 Task: Create a due date automation trigger when advanced on, 2 working days after a card is due add fields without custom field "Resume" set to a number greater than 1 and greater than 10 at 11:00 AM.
Action: Mouse moved to (775, 103)
Screenshot: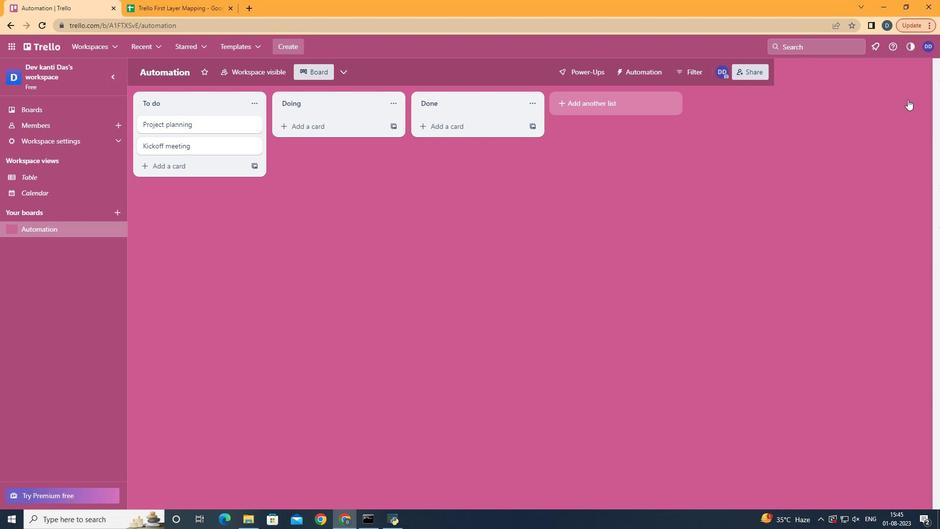 
Action: Mouse pressed left at (775, 103)
Screenshot: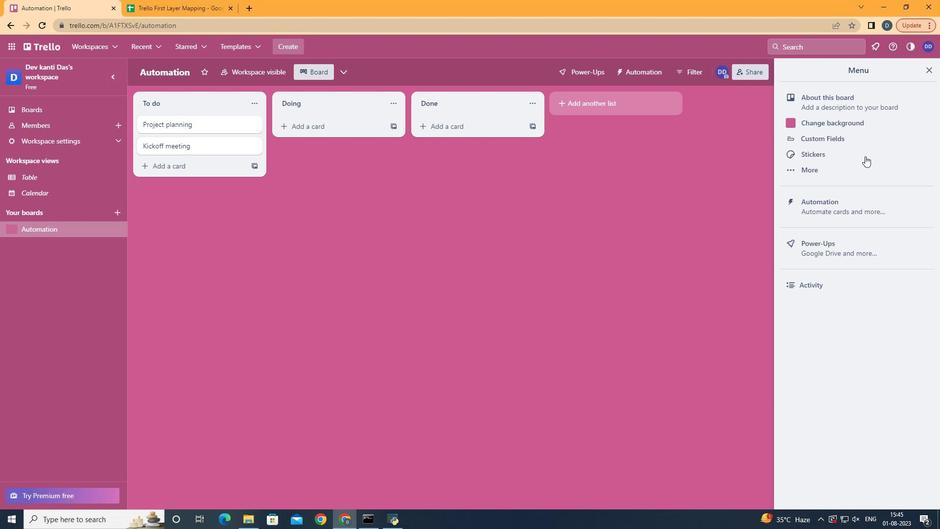 
Action: Mouse moved to (727, 210)
Screenshot: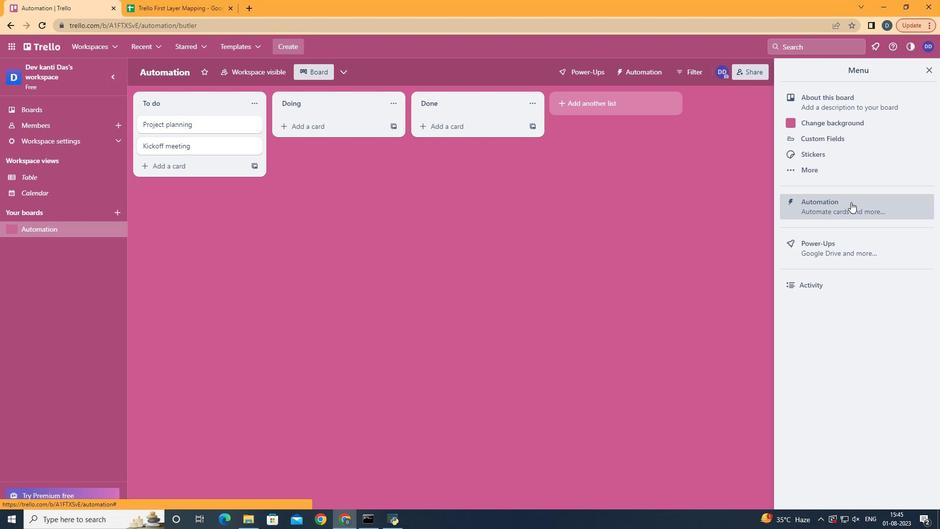 
Action: Mouse pressed left at (727, 210)
Screenshot: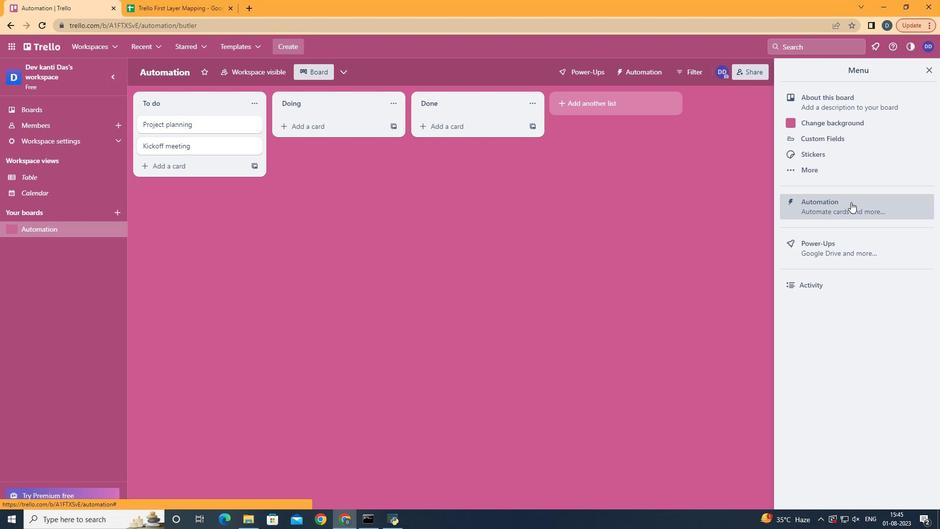 
Action: Mouse moved to (314, 204)
Screenshot: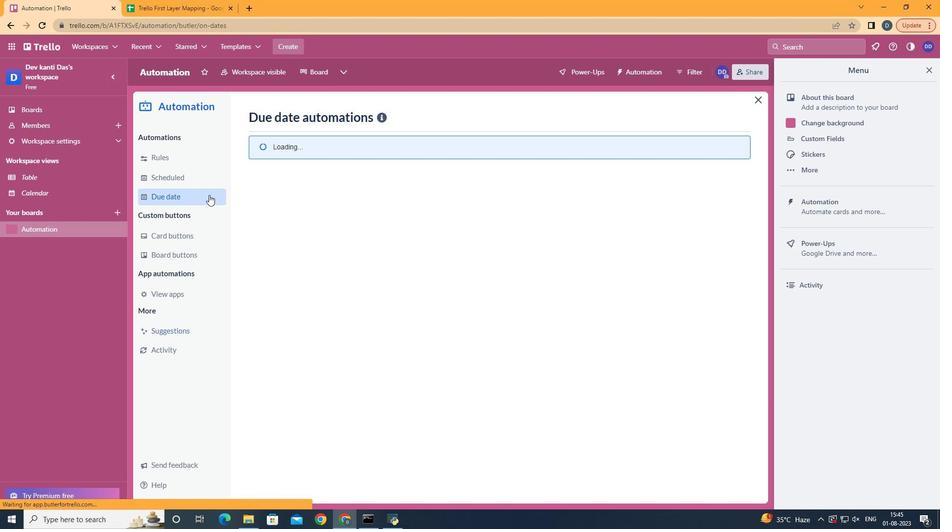 
Action: Mouse pressed left at (314, 204)
Screenshot: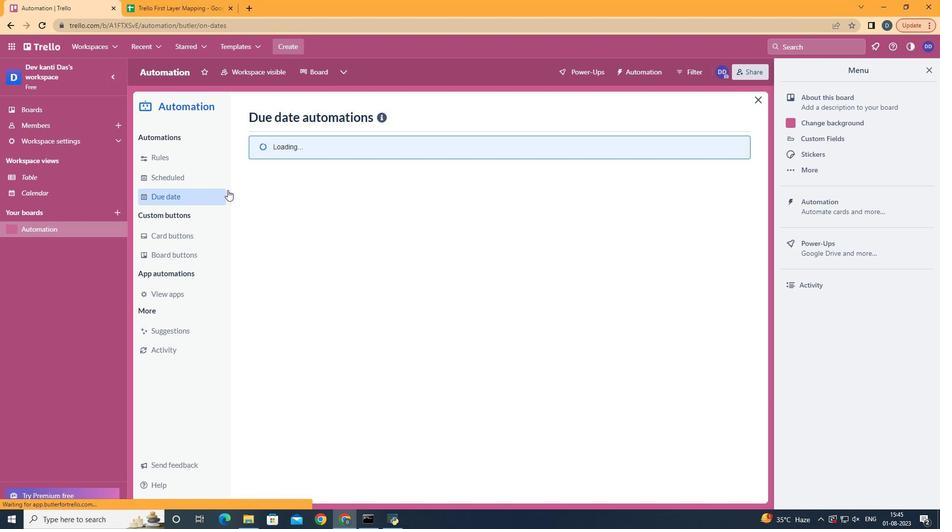 
Action: Mouse moved to (632, 138)
Screenshot: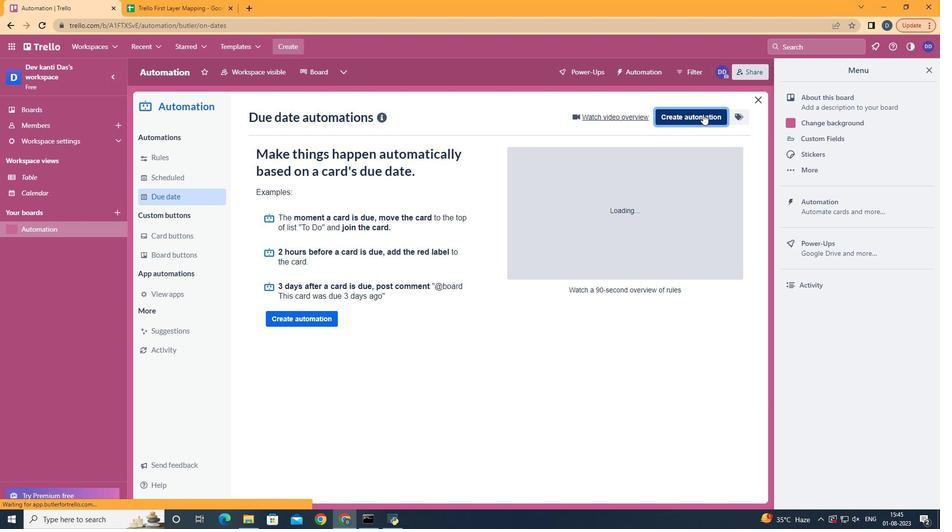 
Action: Mouse pressed left at (632, 138)
Screenshot: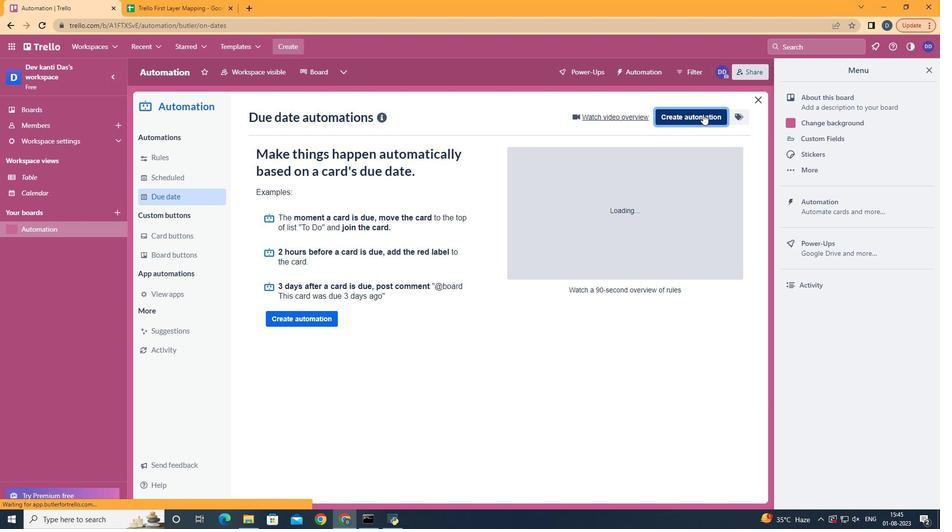 
Action: Mouse moved to (523, 216)
Screenshot: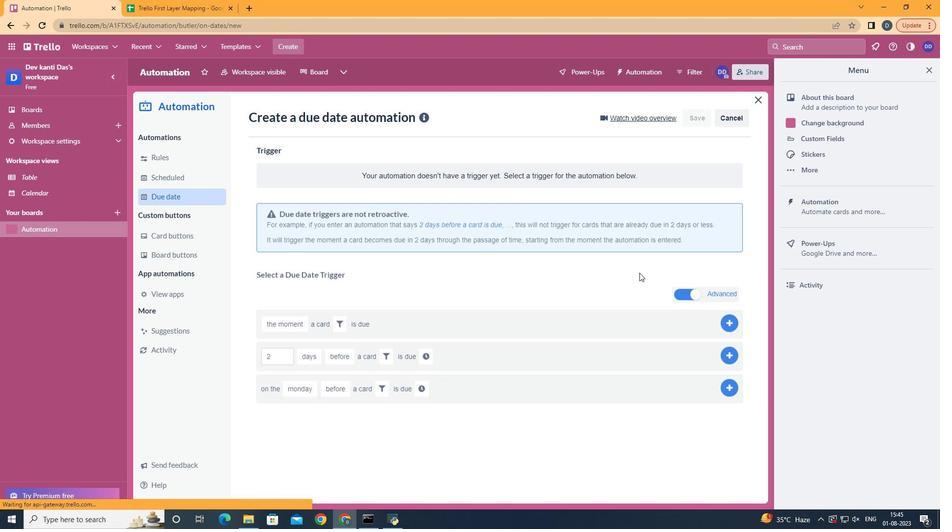 
Action: Mouse pressed left at (523, 216)
Screenshot: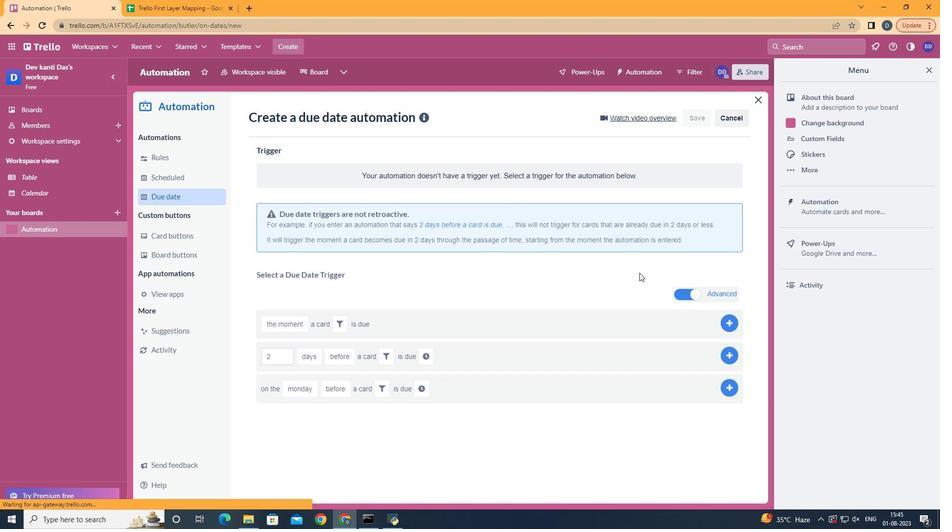
Action: Mouse moved to (387, 369)
Screenshot: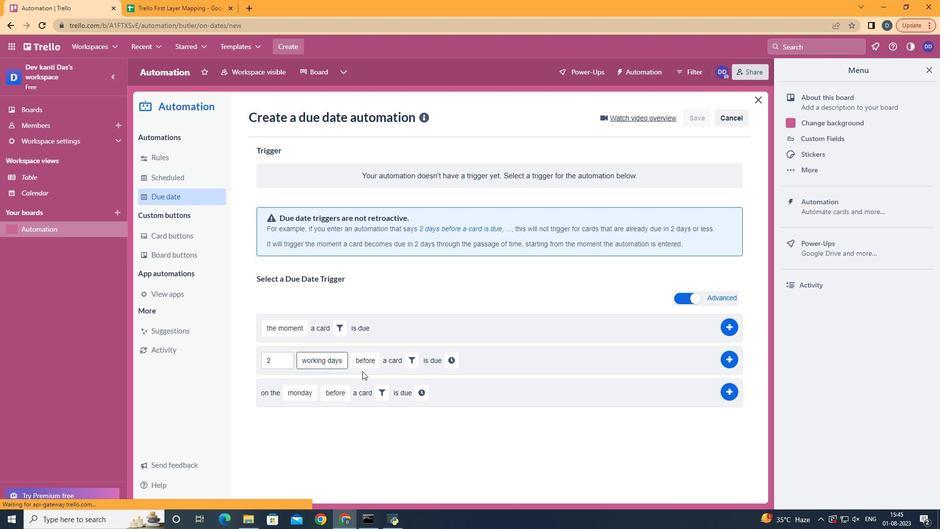 
Action: Mouse pressed left at (387, 369)
Screenshot: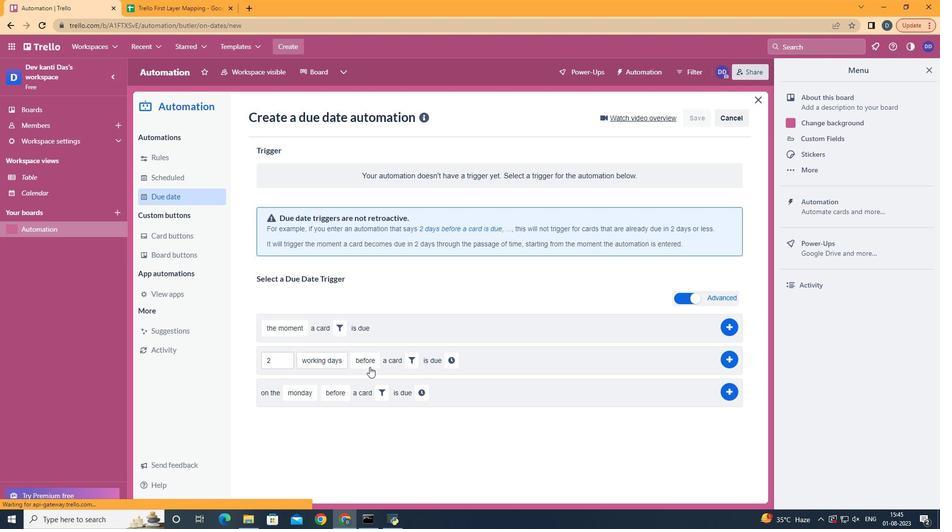 
Action: Mouse moved to (414, 371)
Screenshot: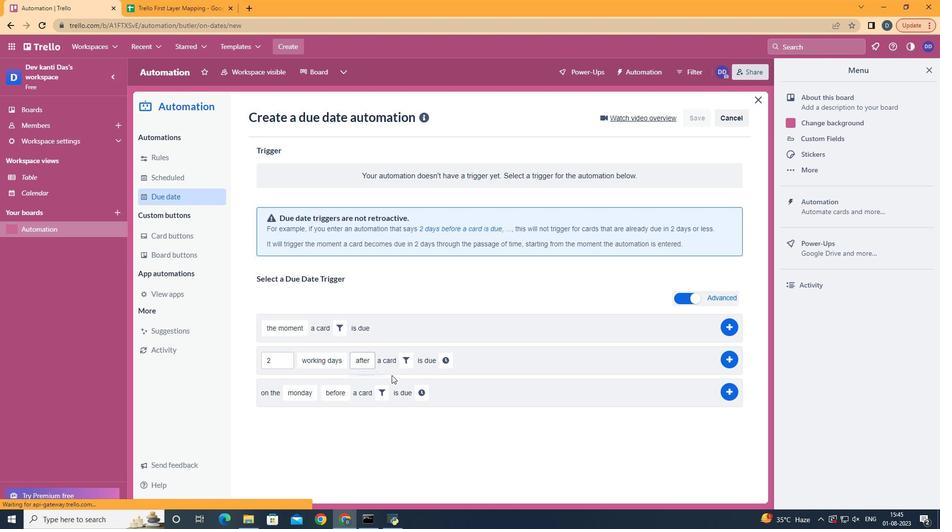 
Action: Mouse pressed left at (414, 371)
Screenshot: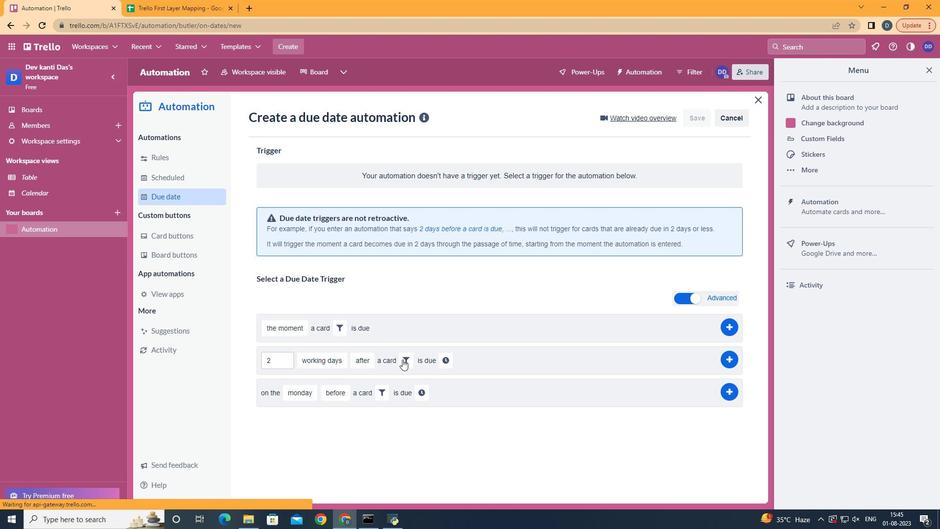 
Action: Mouse moved to (439, 337)
Screenshot: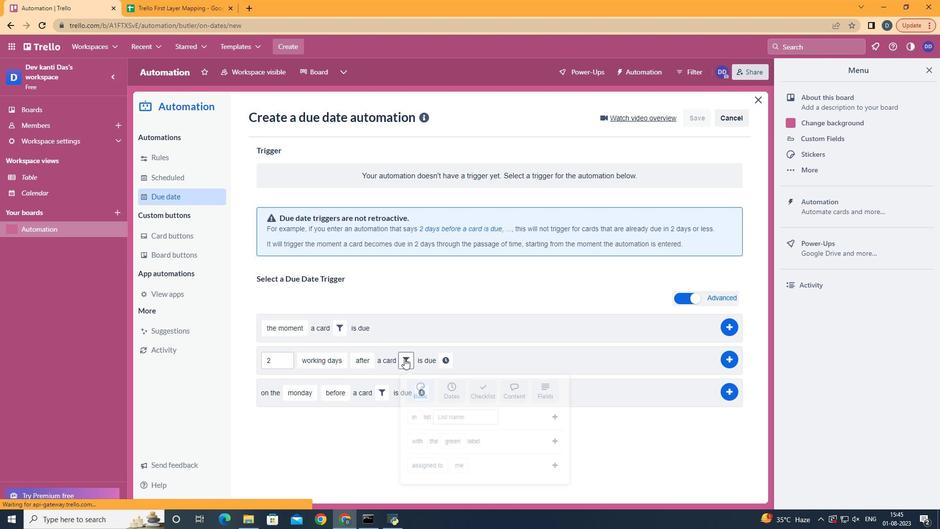 
Action: Mouse pressed left at (439, 337)
Screenshot: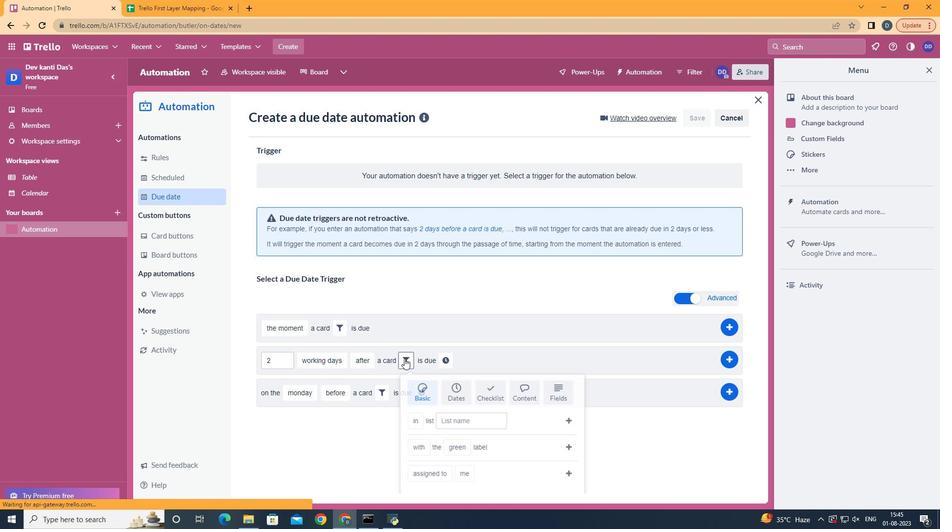 
Action: Mouse moved to (539, 364)
Screenshot: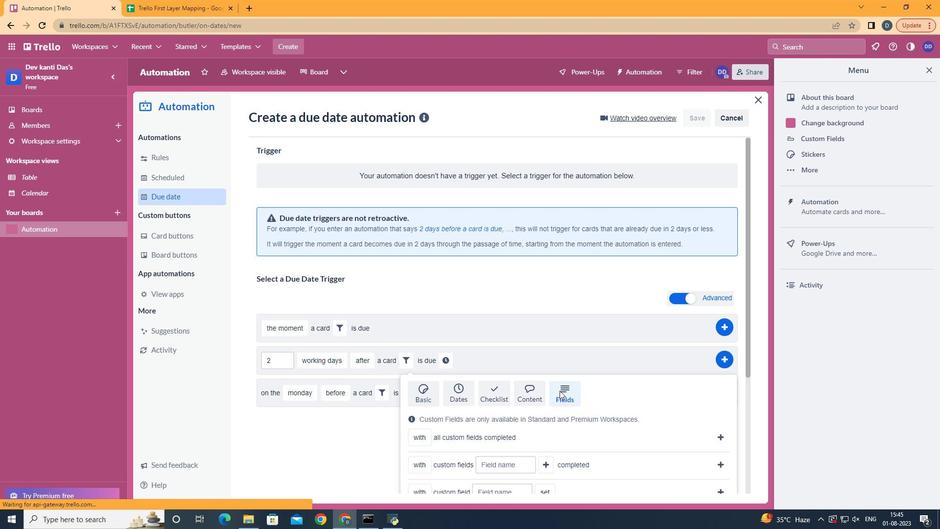 
Action: Mouse pressed left at (539, 364)
Screenshot: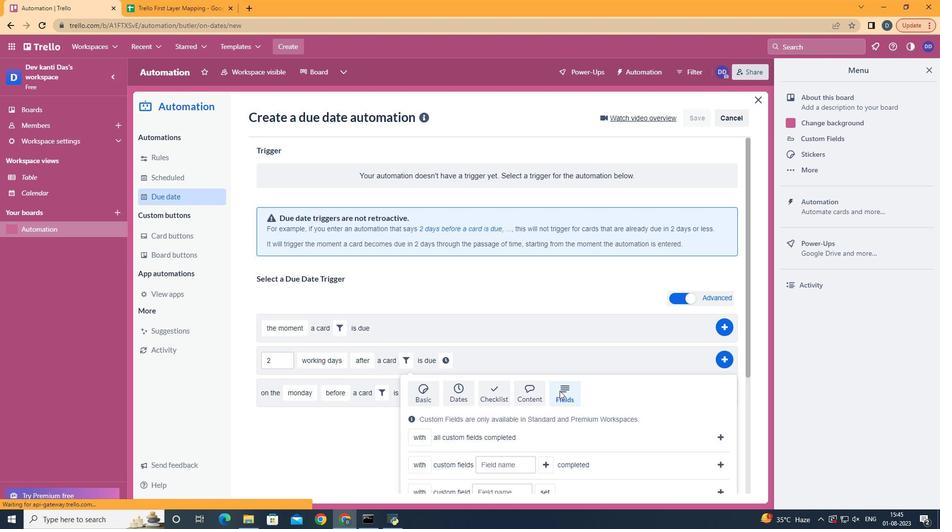 
Action: Mouse moved to (539, 364)
Screenshot: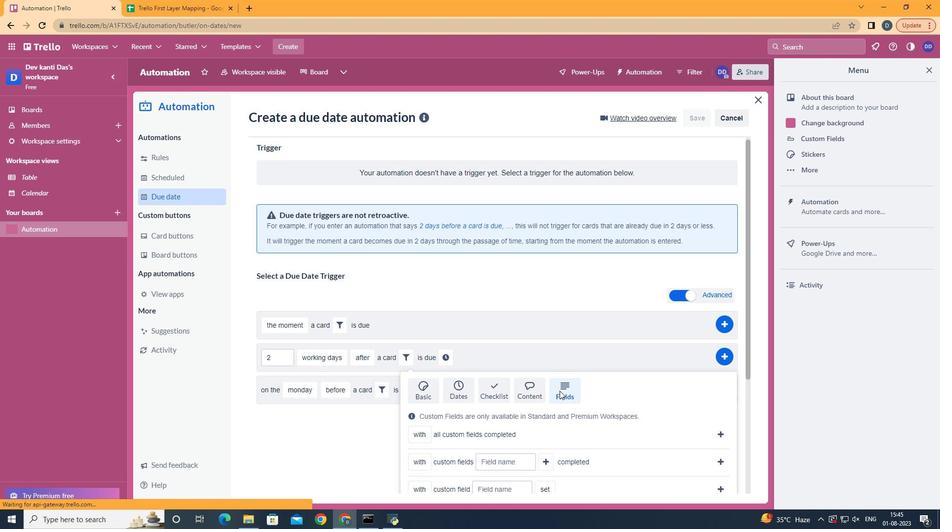 
Action: Mouse scrolled (539, 363) with delta (0, 0)
Screenshot: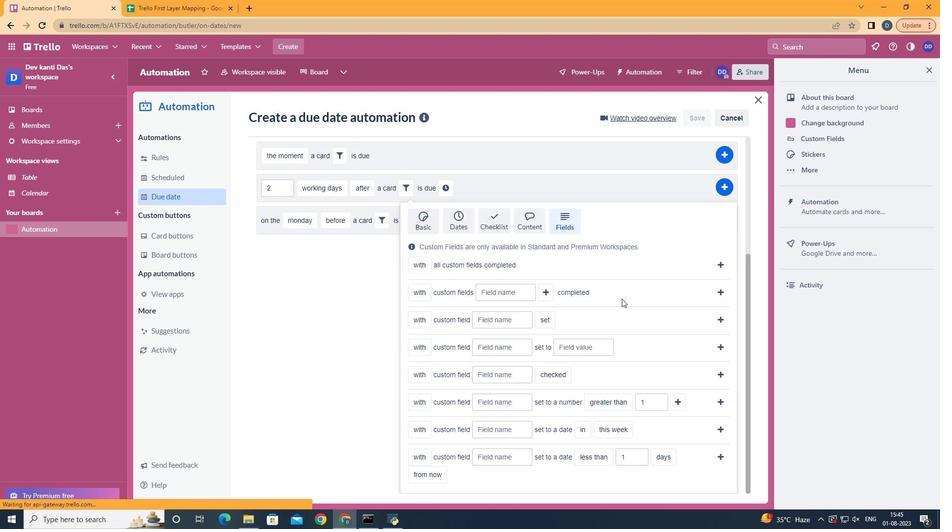 
Action: Mouse scrolled (539, 363) with delta (0, 0)
Screenshot: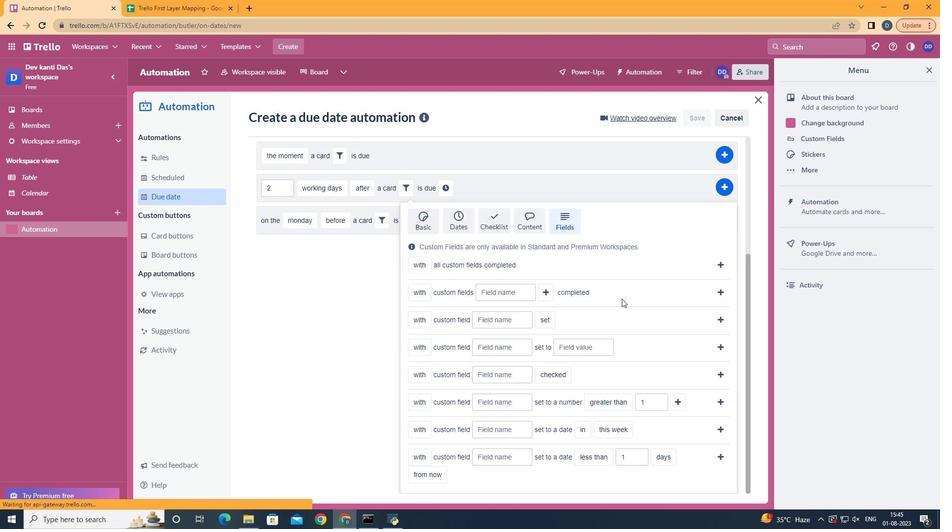
Action: Mouse scrolled (539, 363) with delta (0, 0)
Screenshot: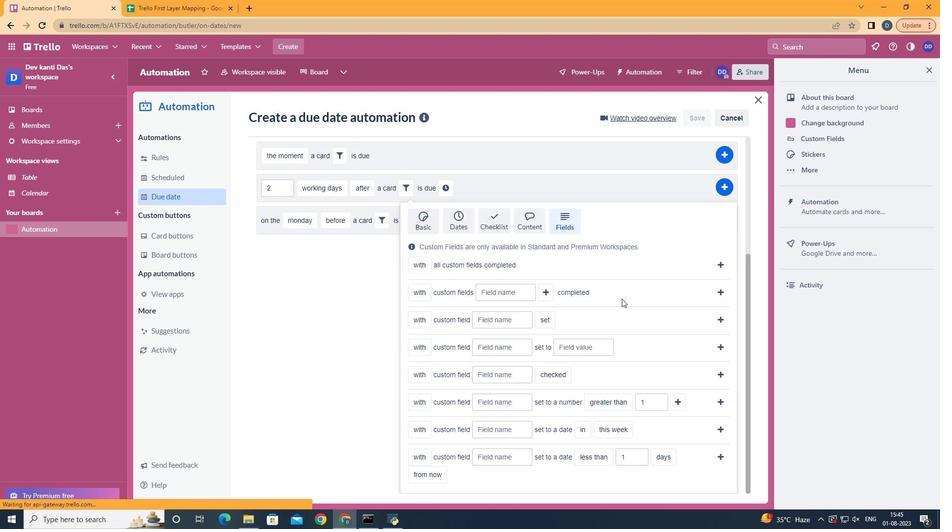 
Action: Mouse scrolled (539, 363) with delta (0, 0)
Screenshot: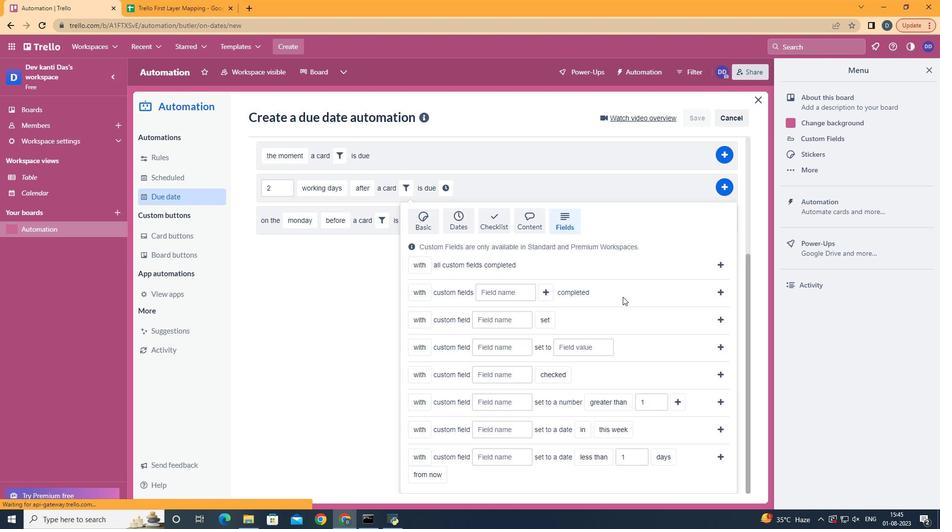 
Action: Mouse scrolled (539, 363) with delta (0, 0)
Screenshot: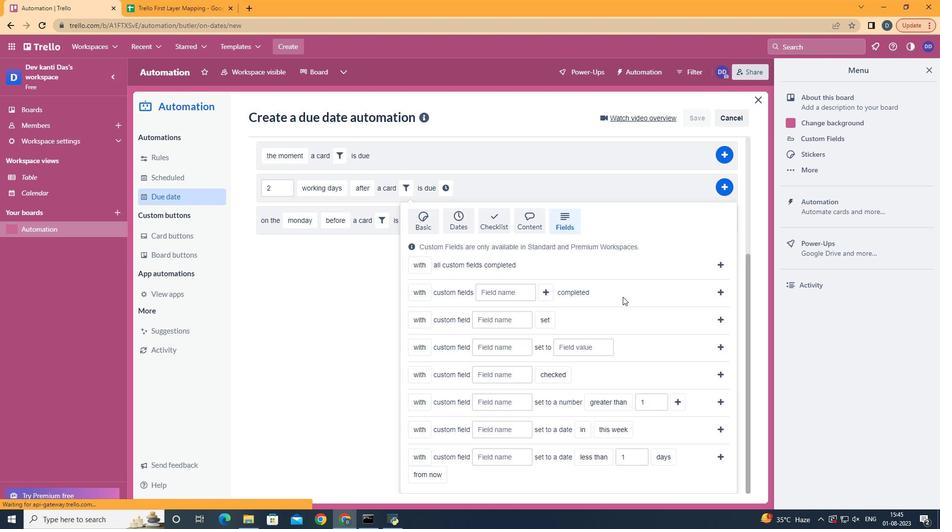 
Action: Mouse scrolled (539, 363) with delta (0, 0)
Screenshot: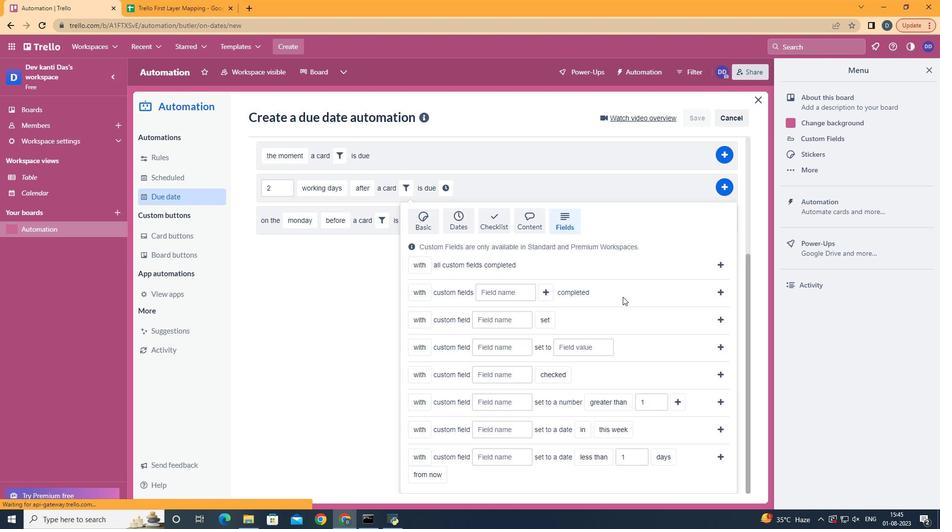 
Action: Mouse moved to (459, 403)
Screenshot: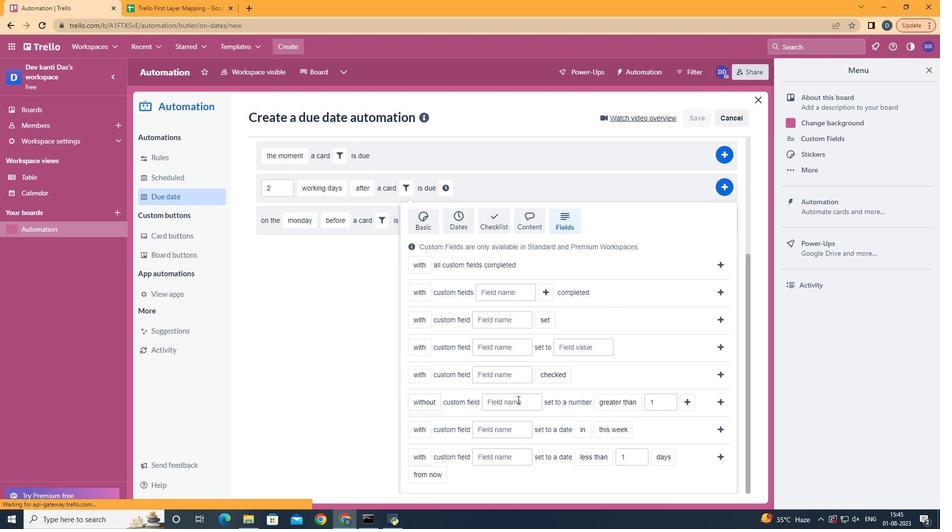 
Action: Mouse pressed left at (459, 403)
Screenshot: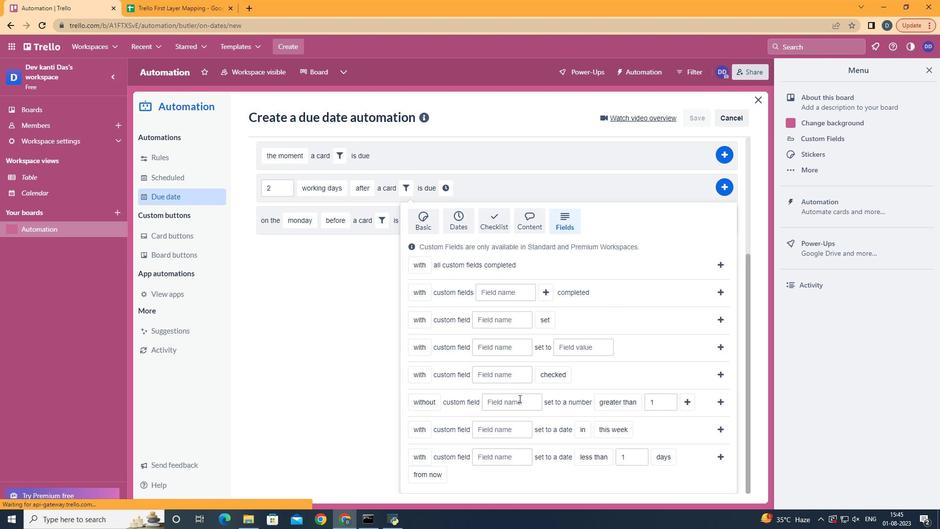 
Action: Mouse moved to (513, 370)
Screenshot: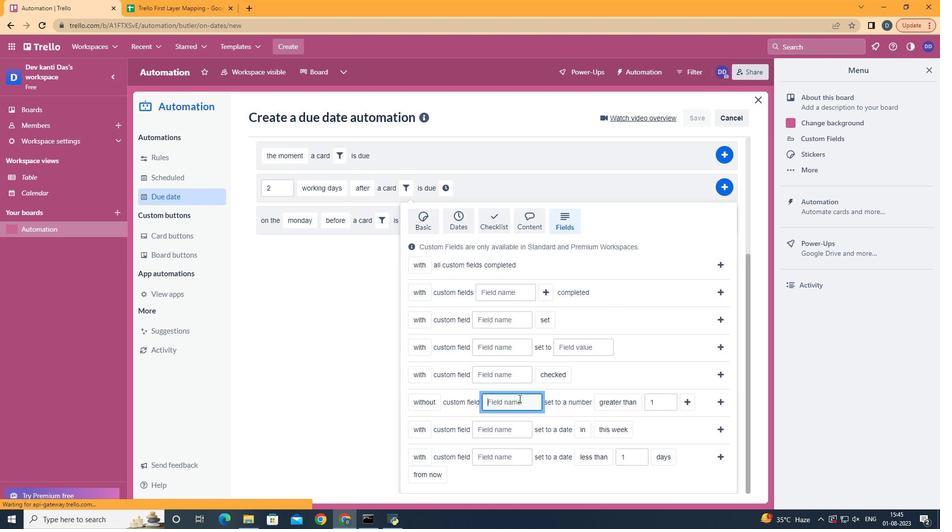
Action: Mouse pressed left at (513, 370)
Screenshot: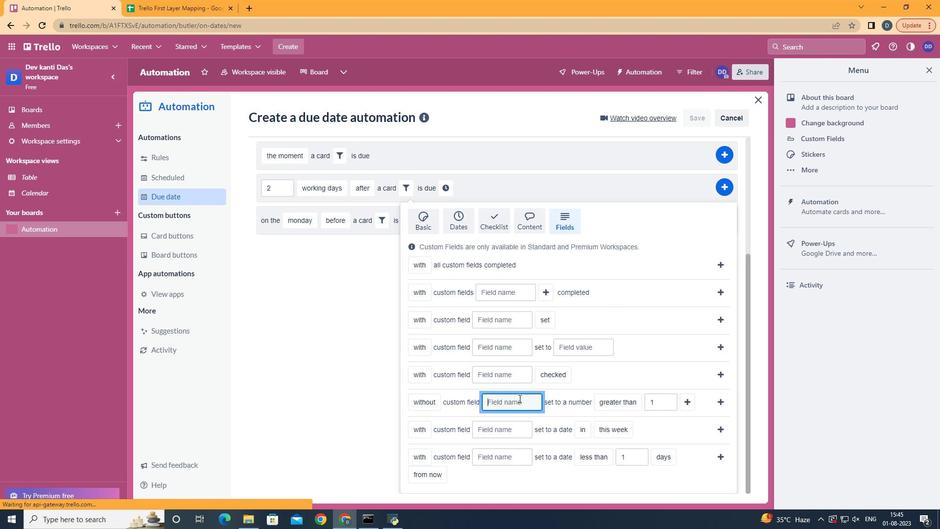 
Action: Key pressed <Key.shift>Resume
Screenshot: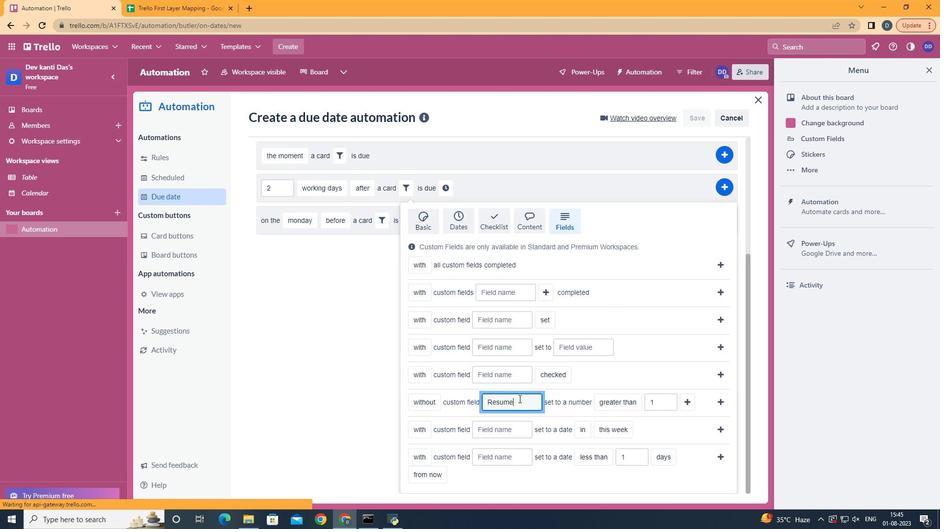
Action: Mouse moved to (573, 390)
Screenshot: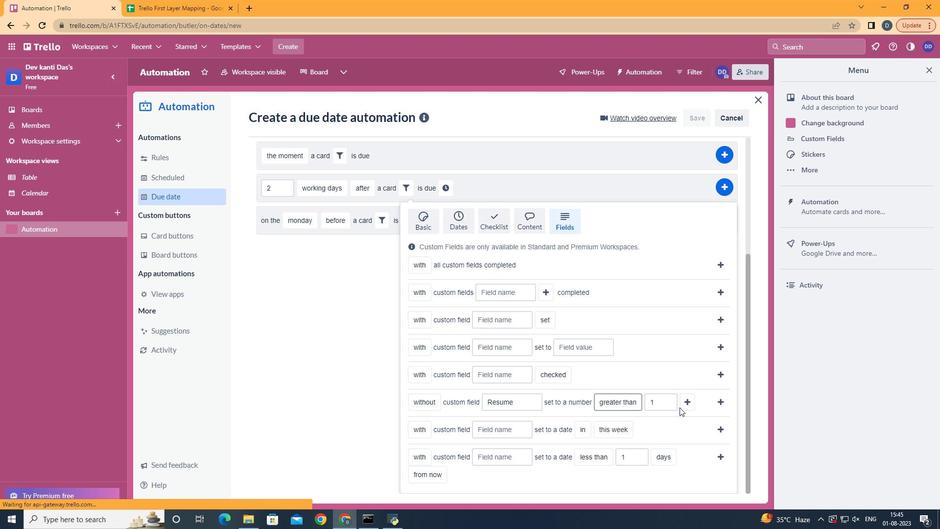 
Action: Mouse pressed left at (573, 390)
Screenshot: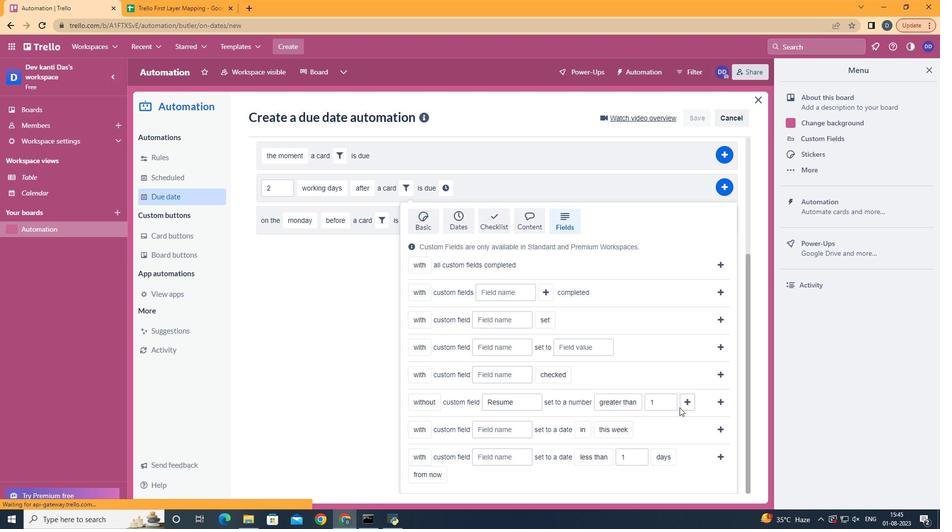 
Action: Mouse moved to (617, 377)
Screenshot: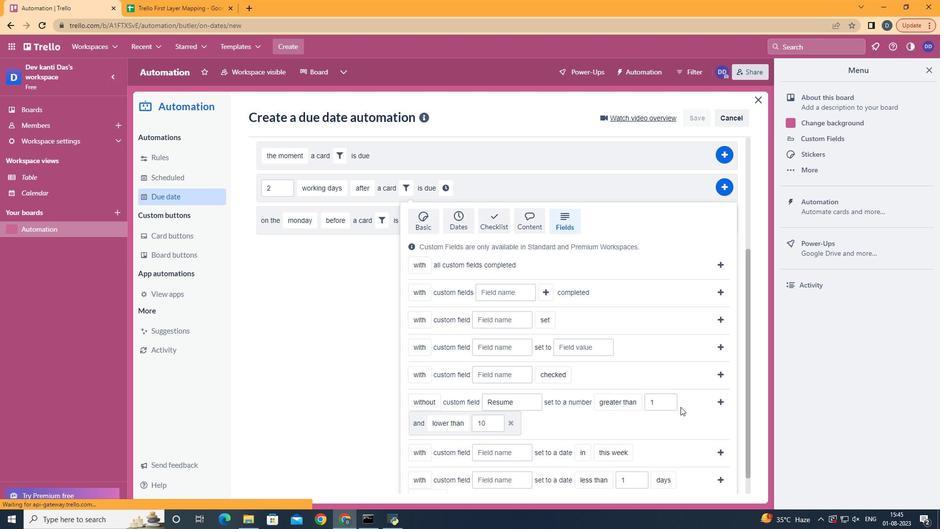 
Action: Mouse pressed left at (617, 377)
Screenshot: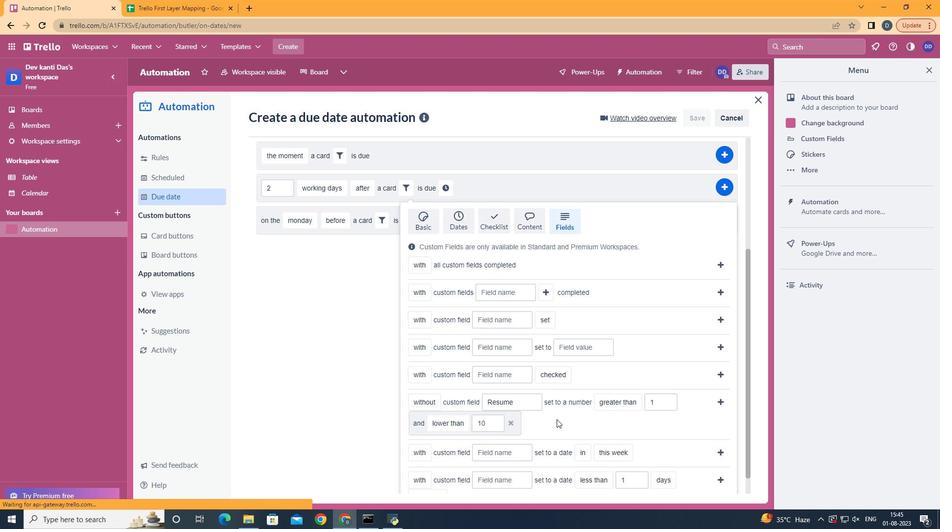 
Action: Mouse moved to (484, 359)
Screenshot: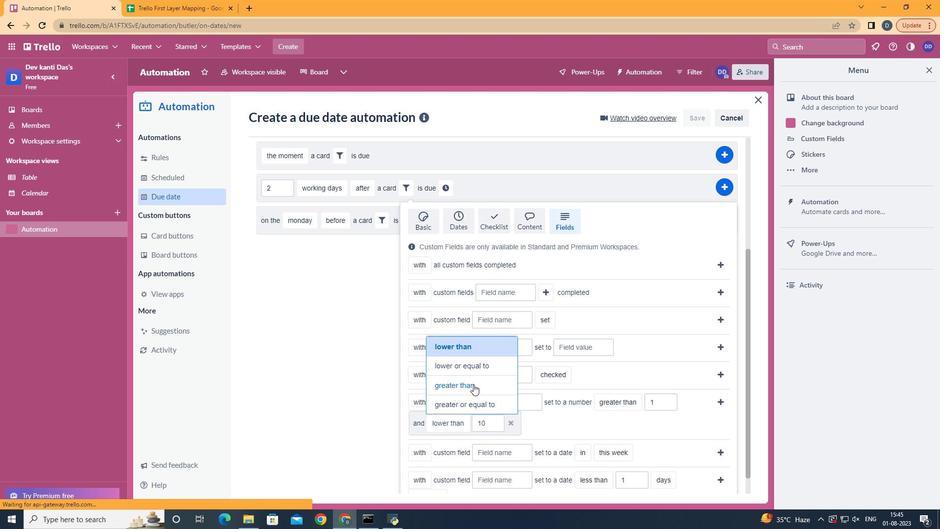 
Action: Mouse pressed left at (484, 359)
Screenshot: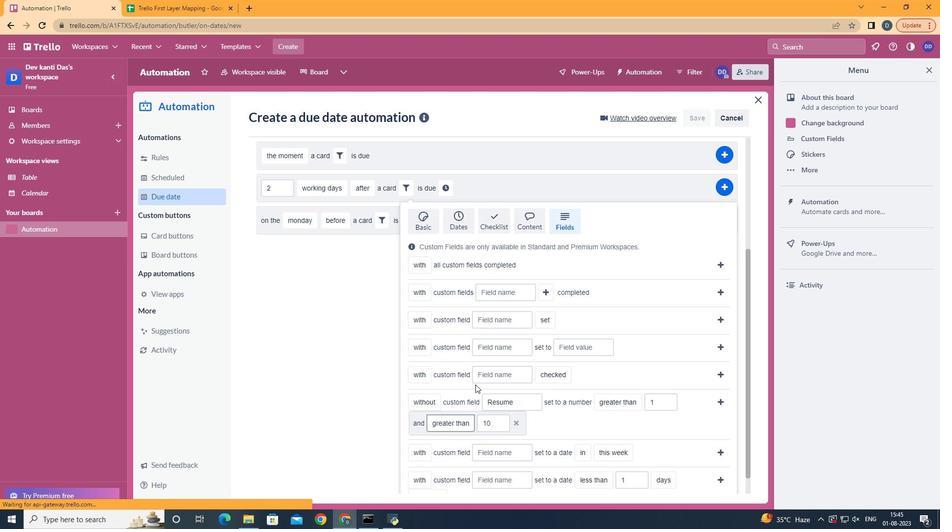 
Action: Mouse moved to (646, 374)
Screenshot: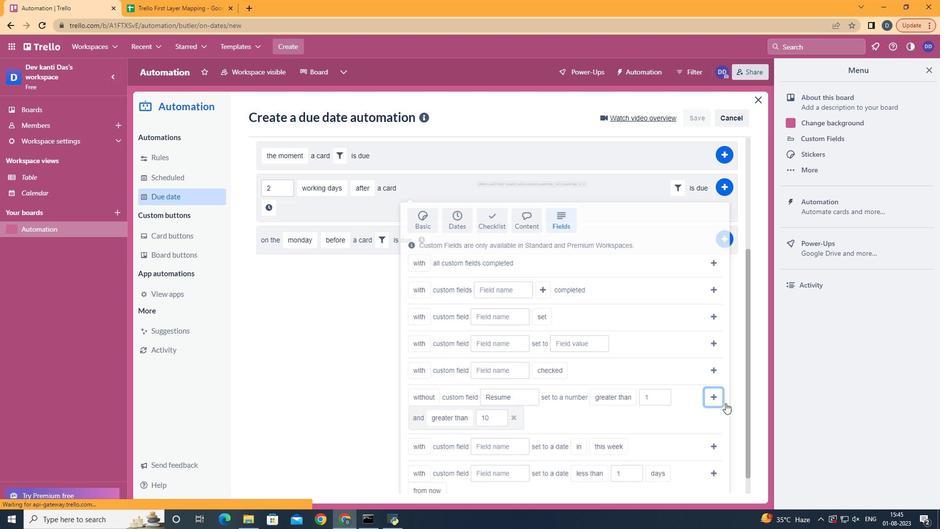 
Action: Mouse pressed left at (646, 374)
Screenshot: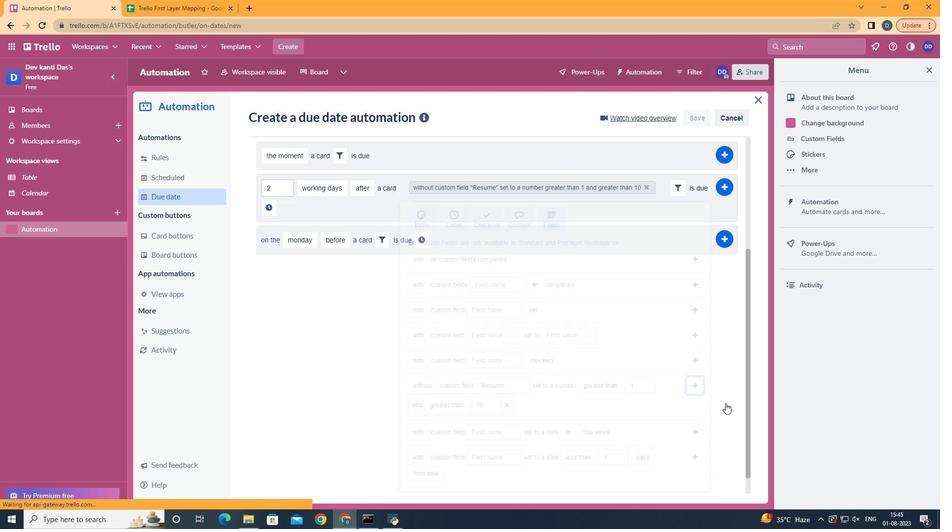 
Action: Mouse moved to (357, 354)
Screenshot: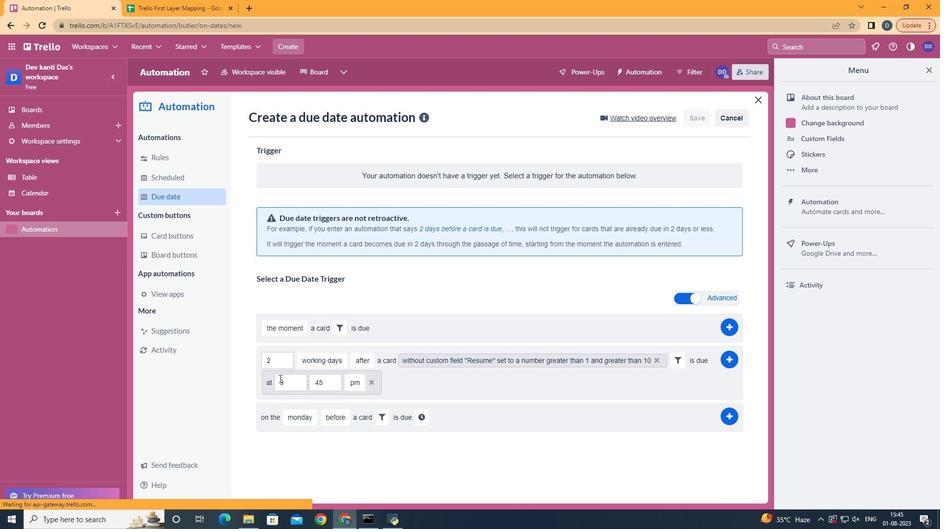 
Action: Mouse pressed left at (357, 354)
Screenshot: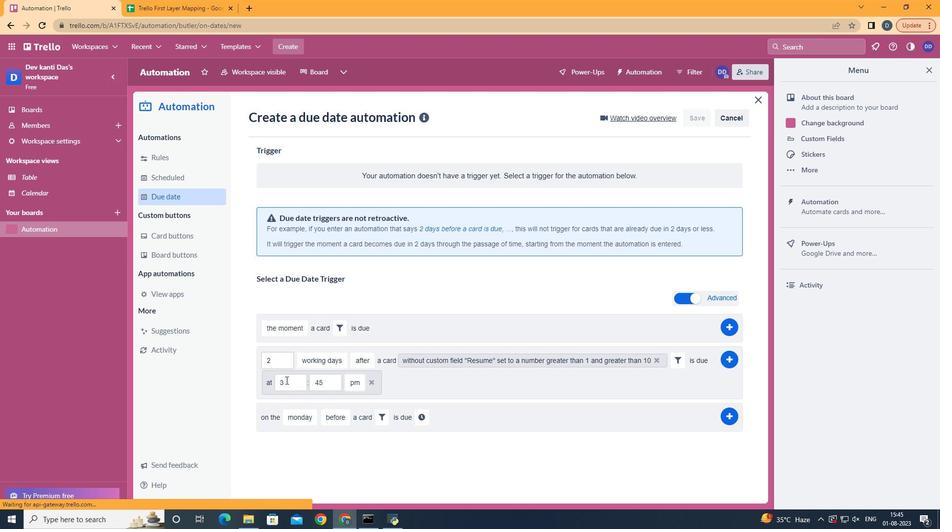 
Action: Mouse moved to (363, 355)
Screenshot: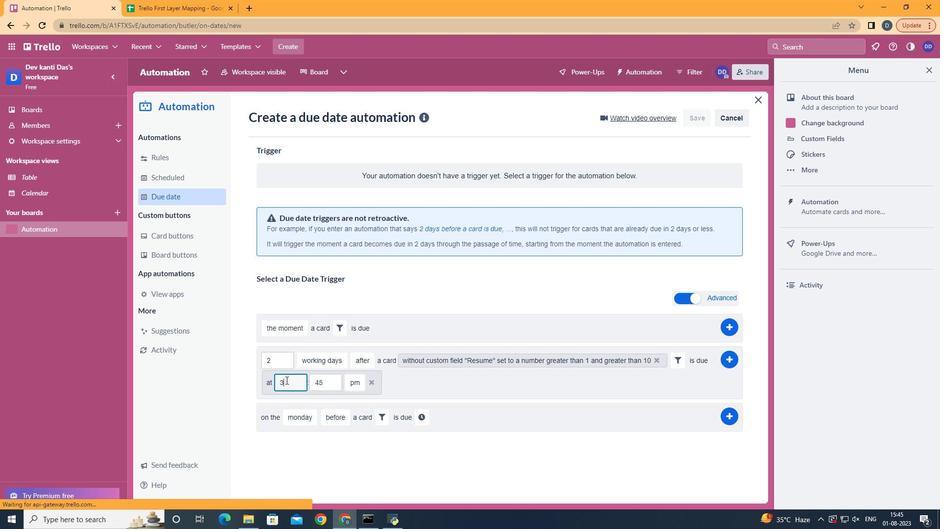 
Action: Mouse pressed left at (363, 355)
Screenshot: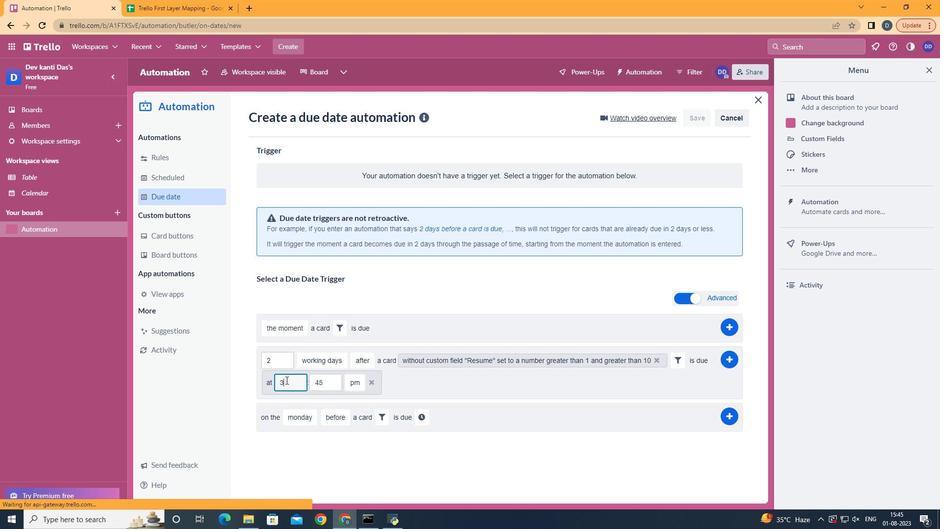 
Action: Key pressed <Key.backspace>11
Screenshot: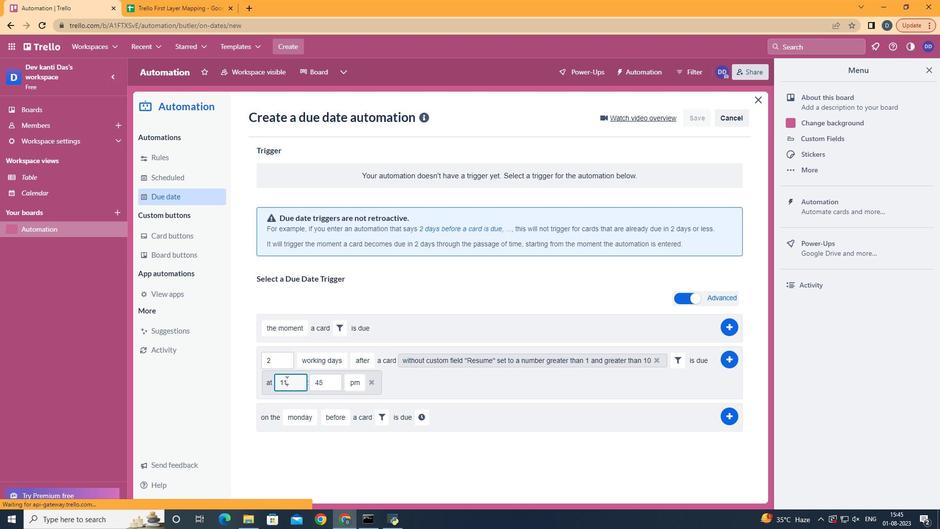 
Action: Mouse moved to (394, 359)
Screenshot: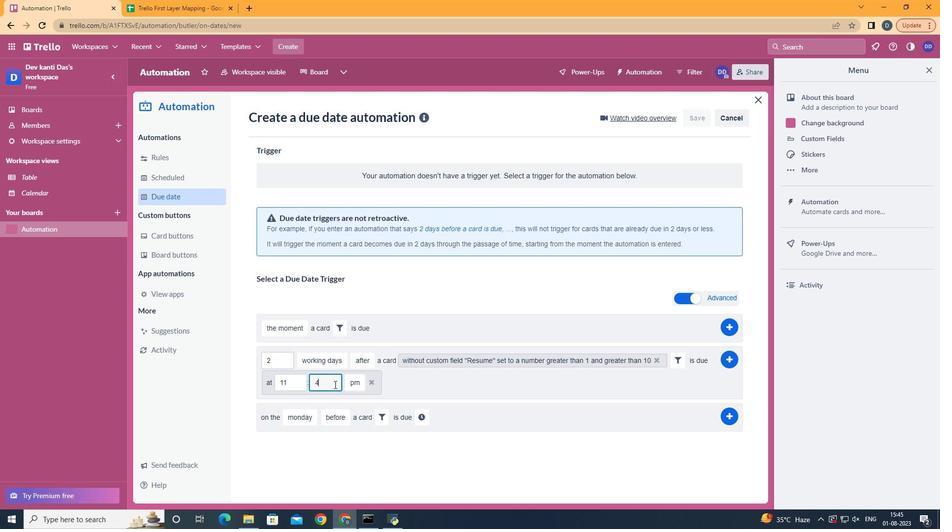 
Action: Mouse pressed left at (394, 359)
Screenshot: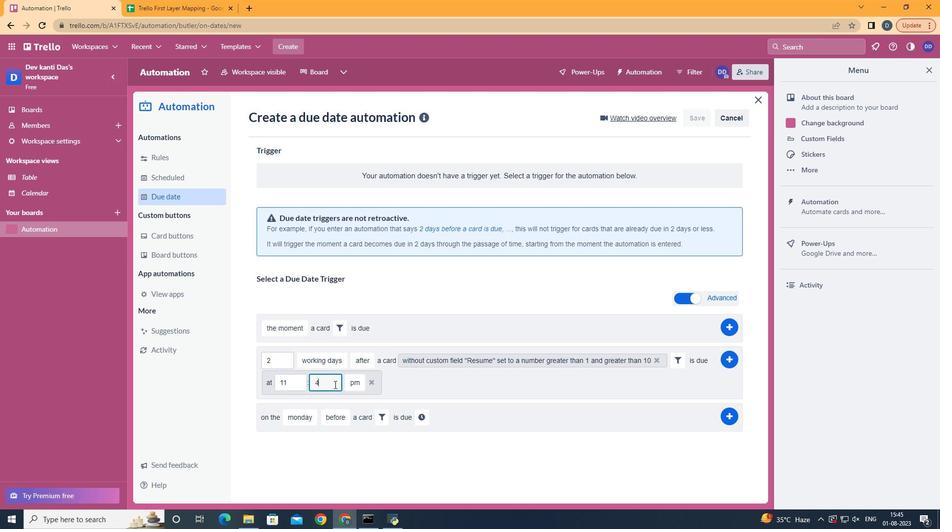 
Action: Key pressed <Key.backspace><Key.backspace>00
Screenshot: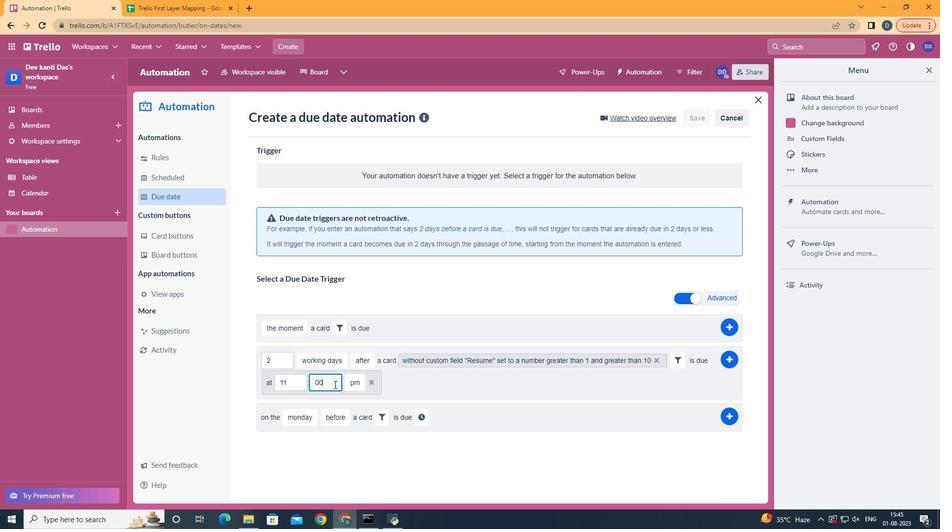 
Action: Mouse moved to (408, 369)
Screenshot: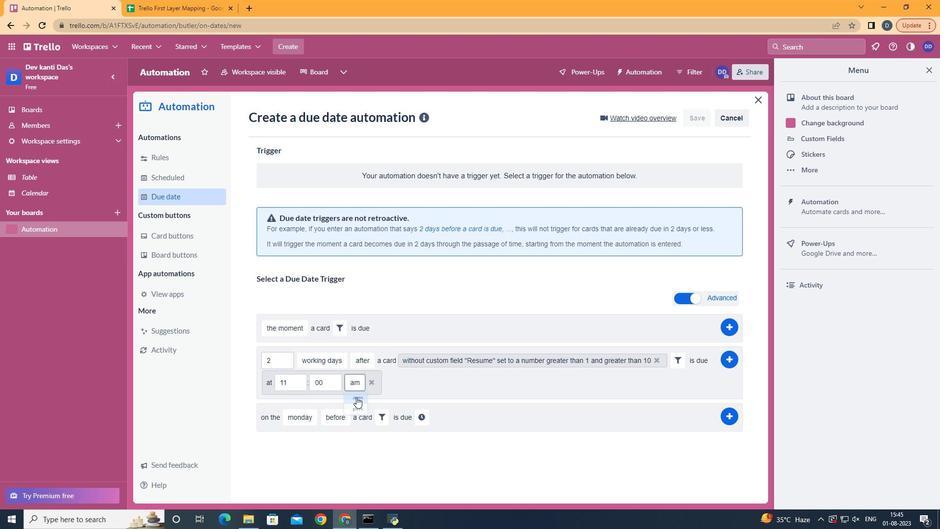 
Action: Mouse pressed left at (408, 369)
Screenshot: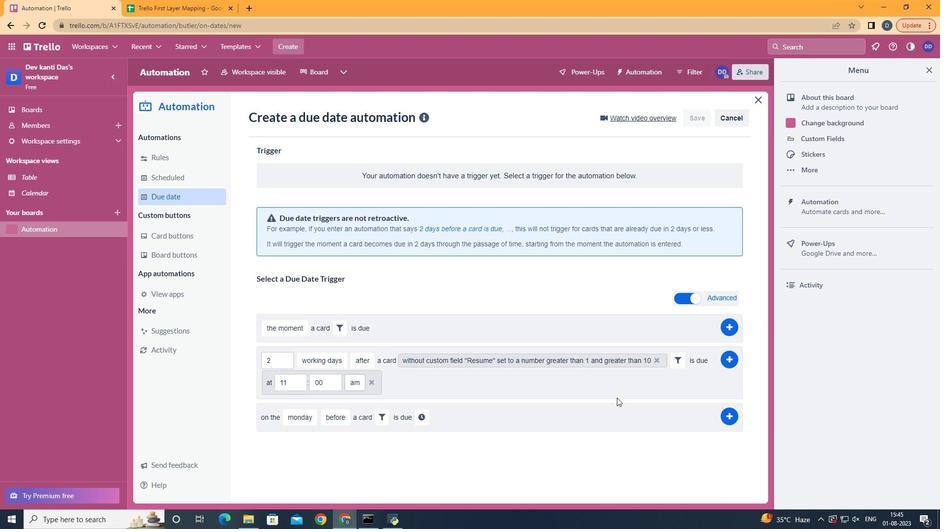 
Action: Mouse moved to (651, 337)
Screenshot: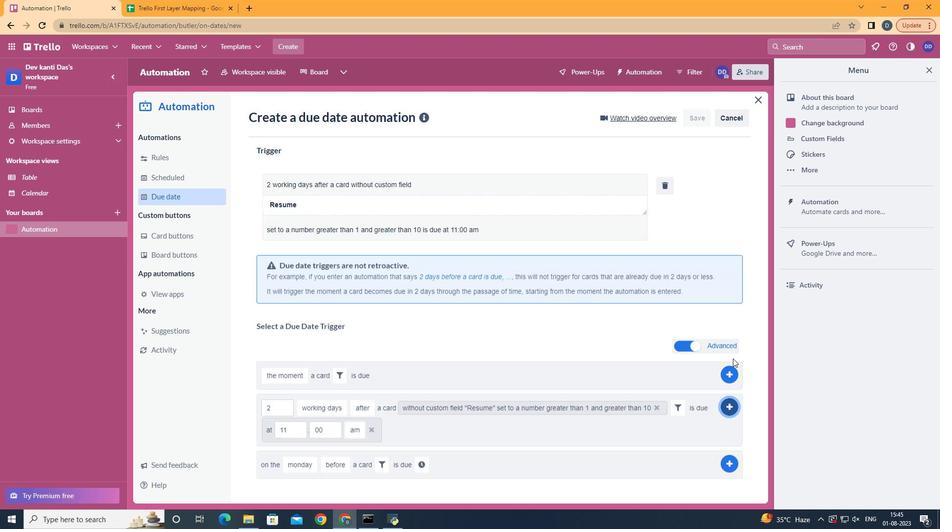 
Action: Mouse pressed left at (651, 337)
Screenshot: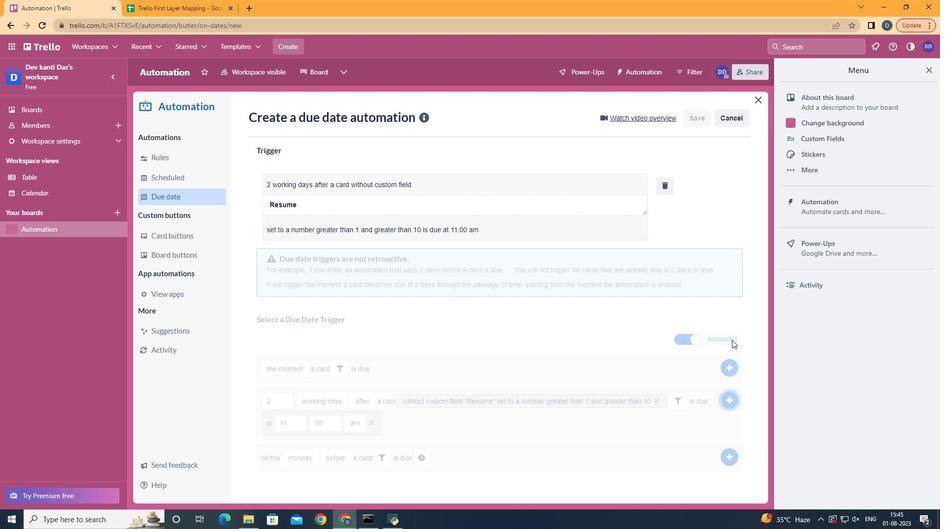 
Action: Mouse moved to (482, 196)
Screenshot: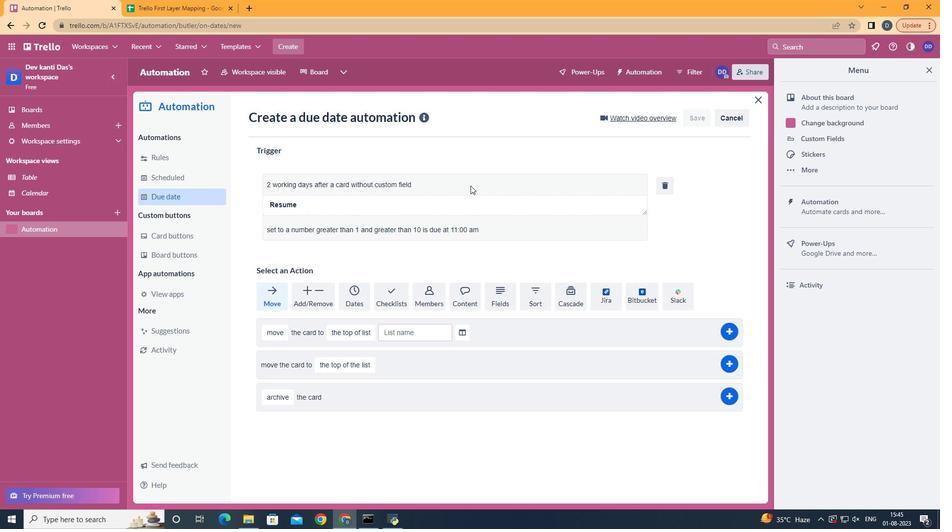 
